 Task: Create a section Code Conquerors and in the section, add a milestone IT Governance Implementation in the project AgileKite
Action: Mouse moved to (77, 244)
Screenshot: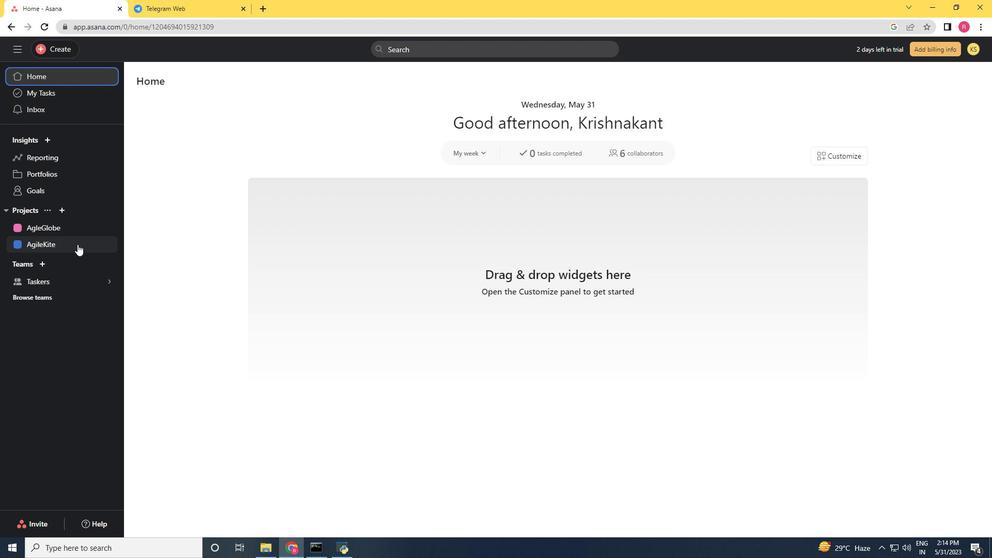
Action: Mouse pressed left at (77, 244)
Screenshot: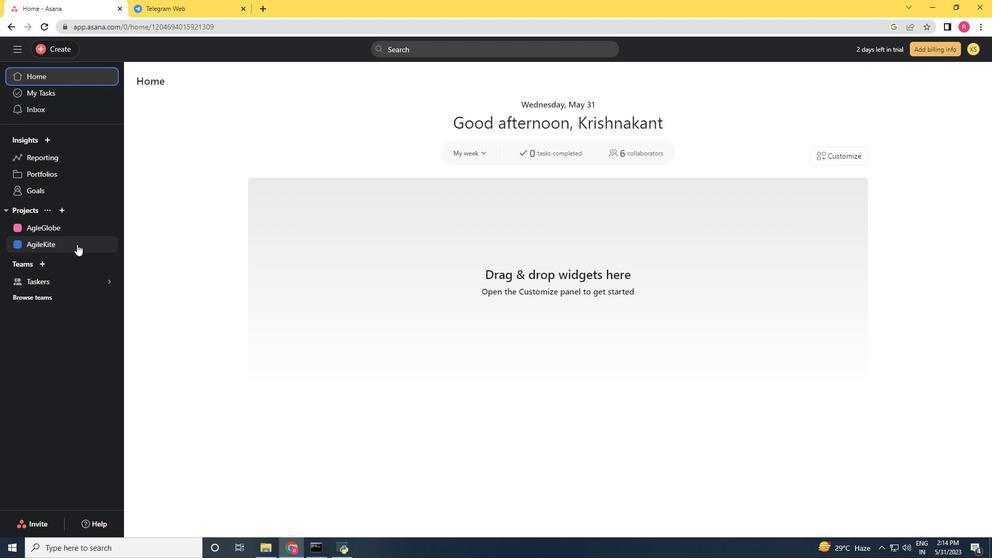 
Action: Mouse moved to (185, 475)
Screenshot: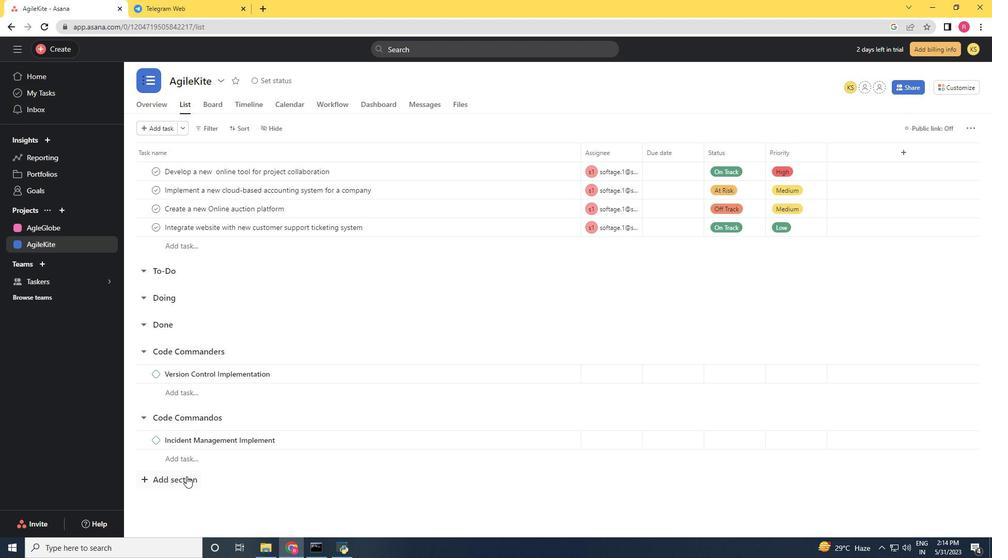 
Action: Mouse pressed left at (185, 475)
Screenshot: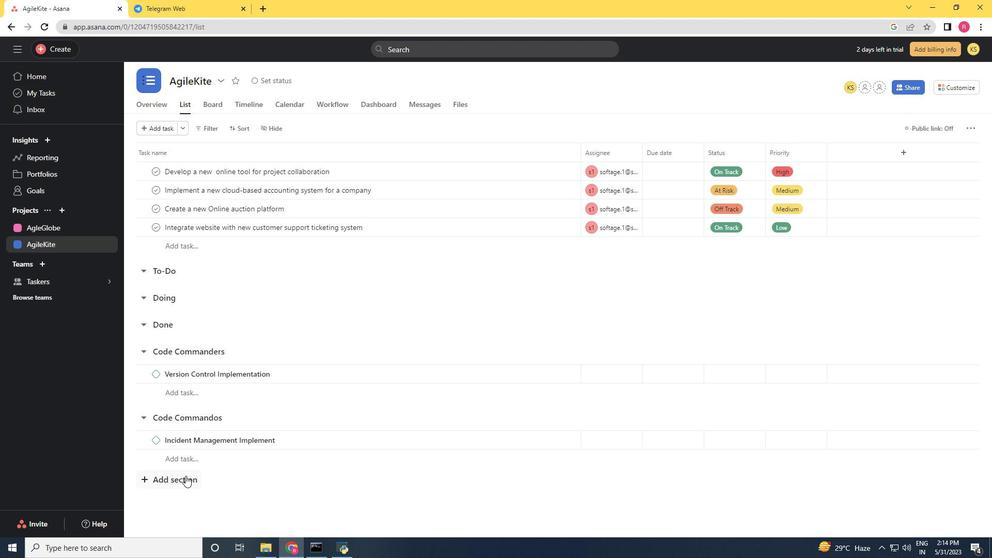
Action: Key pressed <Key.shift><Key.shift>Code<Key.space><Key.shift>Conquerors<Key.backspace>s<Key.enter><Key.shift>IT<Key.space><Key.shift>Governance<Key.space><Key.shift>Implementation
Screenshot: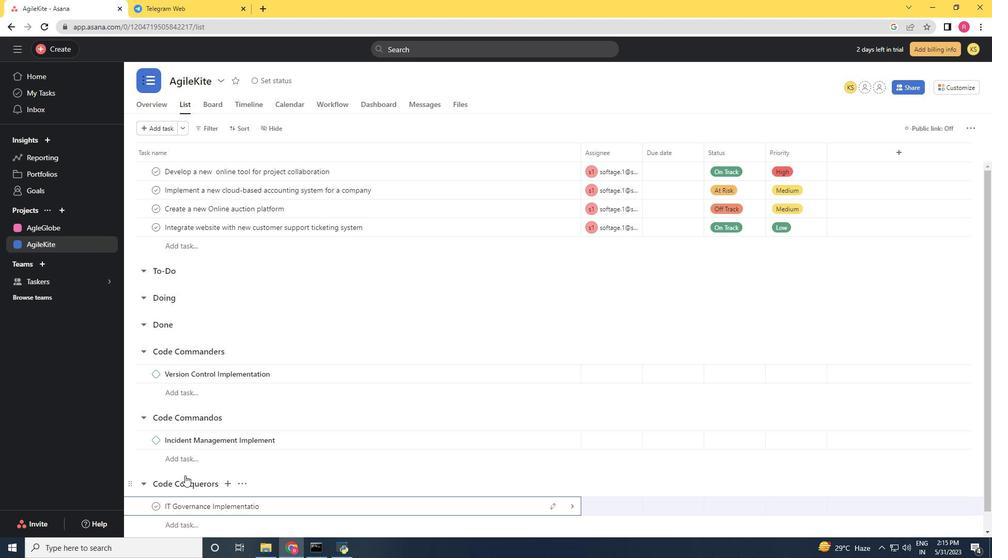 
Action: Mouse moved to (293, 473)
Screenshot: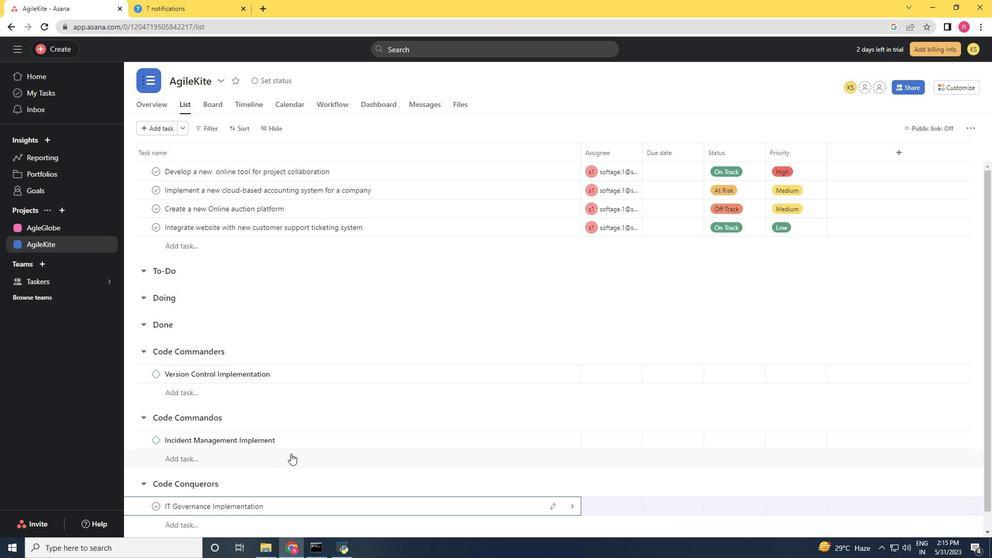 
Action: Mouse scrolled (293, 472) with delta (0, 0)
Screenshot: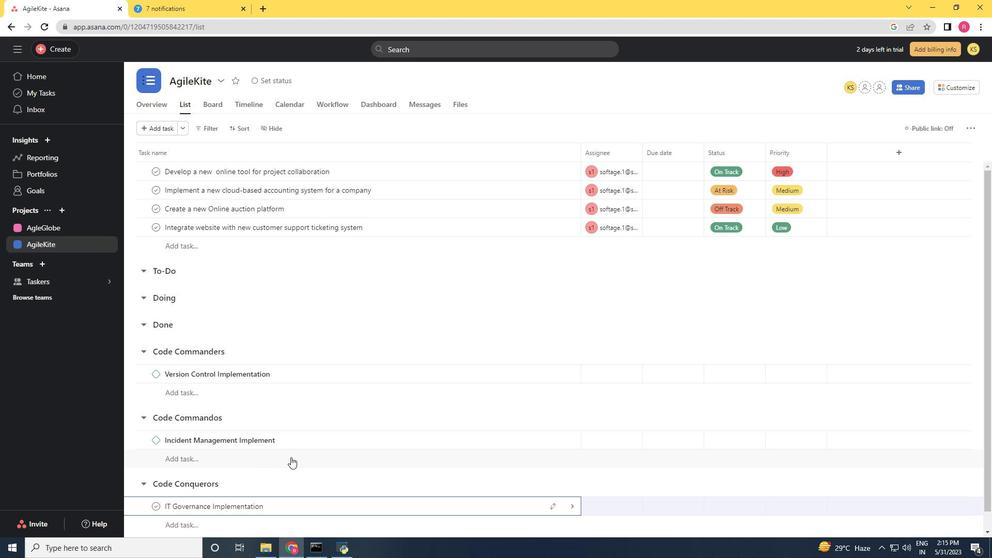 
Action: Mouse scrolled (293, 472) with delta (0, 0)
Screenshot: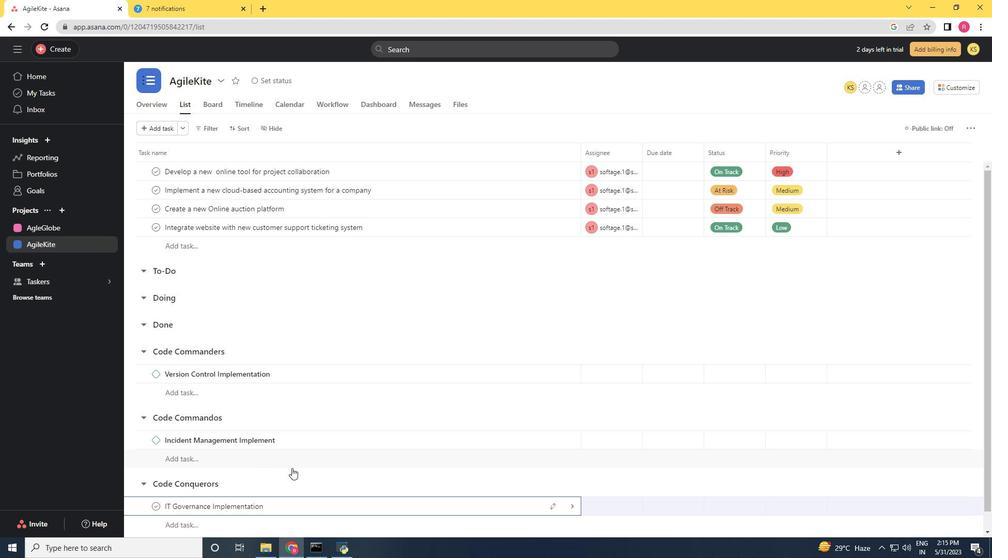 
Action: Mouse scrolled (293, 472) with delta (0, 0)
Screenshot: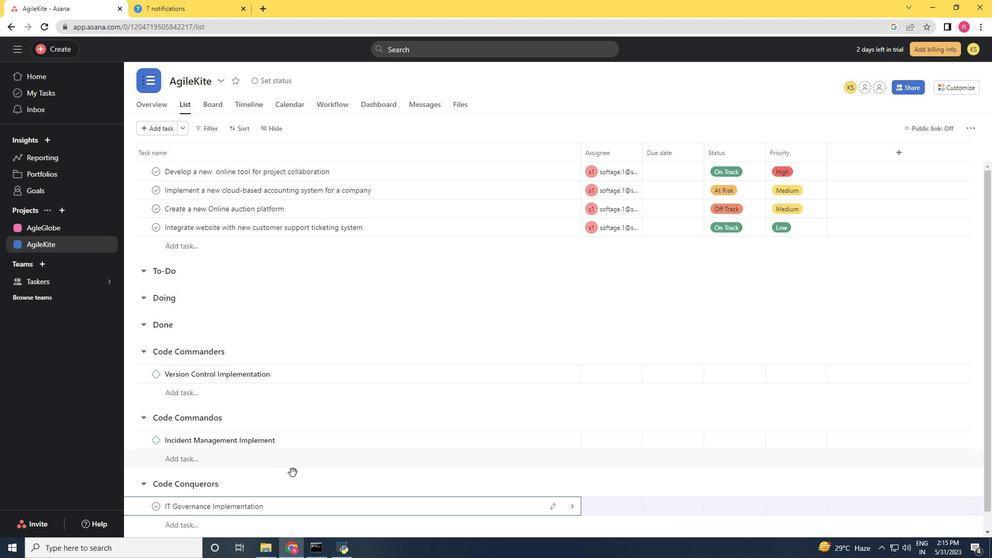 
Action: Mouse moved to (299, 483)
Screenshot: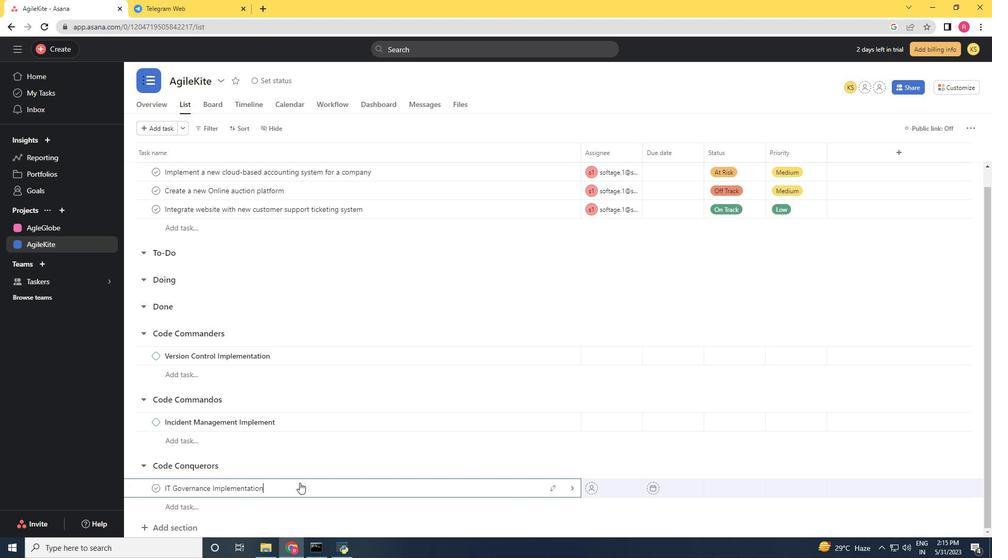 
Action: Mouse pressed right at (299, 483)
Screenshot: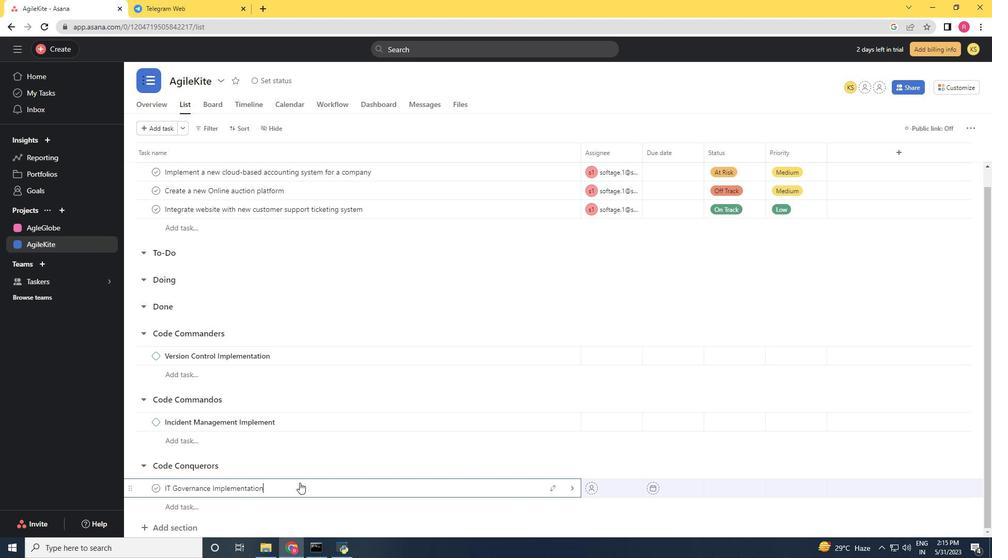 
Action: Mouse moved to (349, 433)
Screenshot: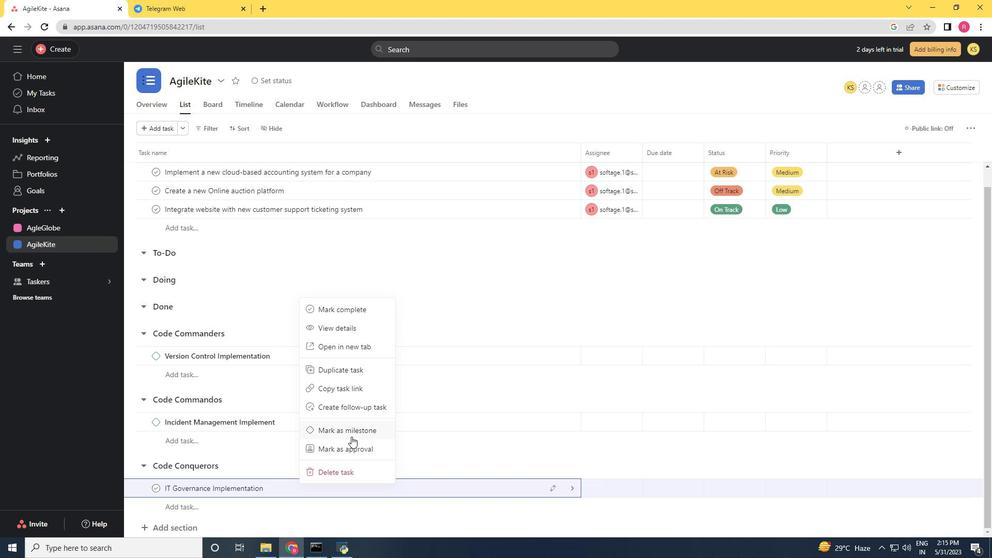 
Action: Mouse pressed left at (349, 433)
Screenshot: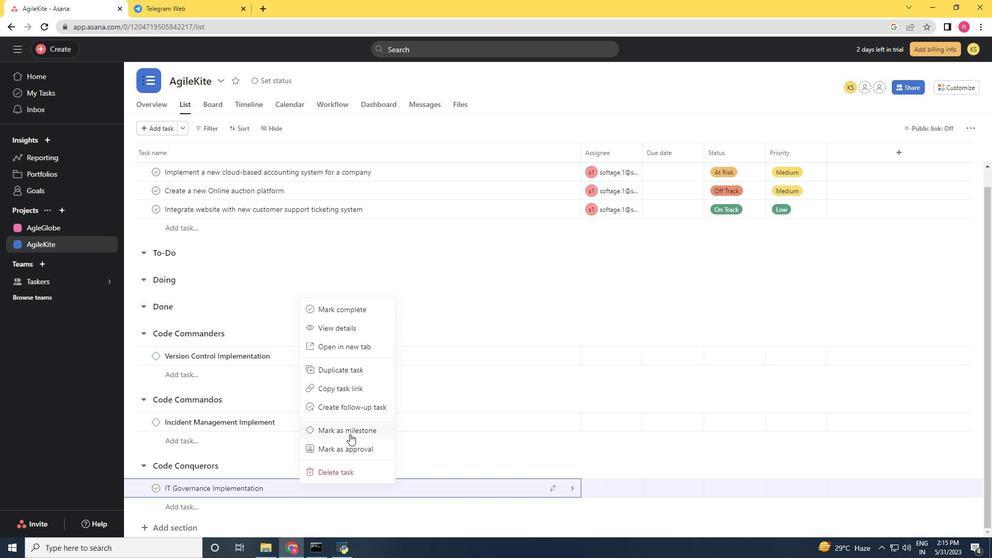 
Action: Mouse moved to (350, 431)
Screenshot: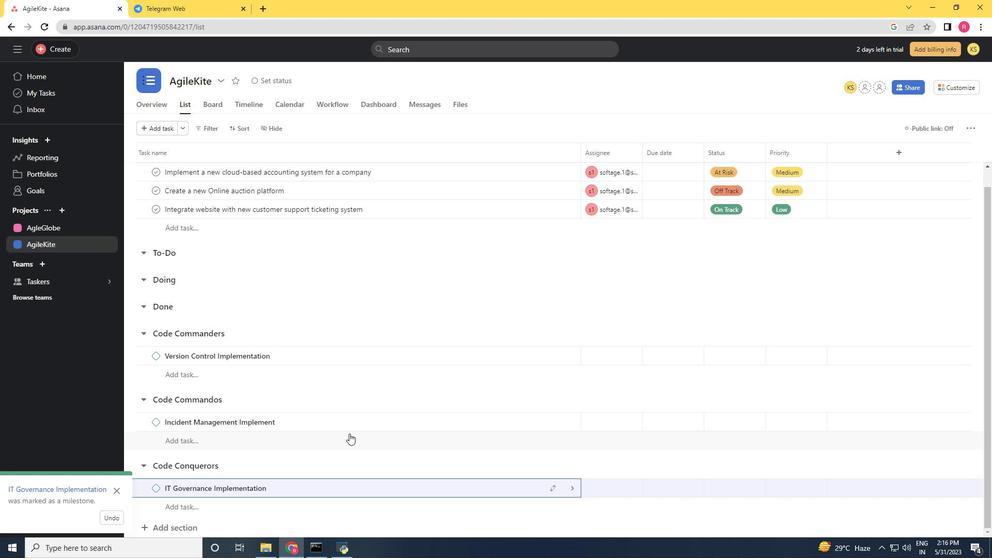 
